 Task: Invite Team Member Softage.1@softage.net to Workspace Debt Financing. Invite Team Member Softage.2@softage.net to Workspace Debt Financing. Invite Team Member Softage.3@softage.net to Workspace Debt Financing. Invite Team Member Softage.4@softage.net to Workspace Debt Financing
Action: Mouse moved to (726, 99)
Screenshot: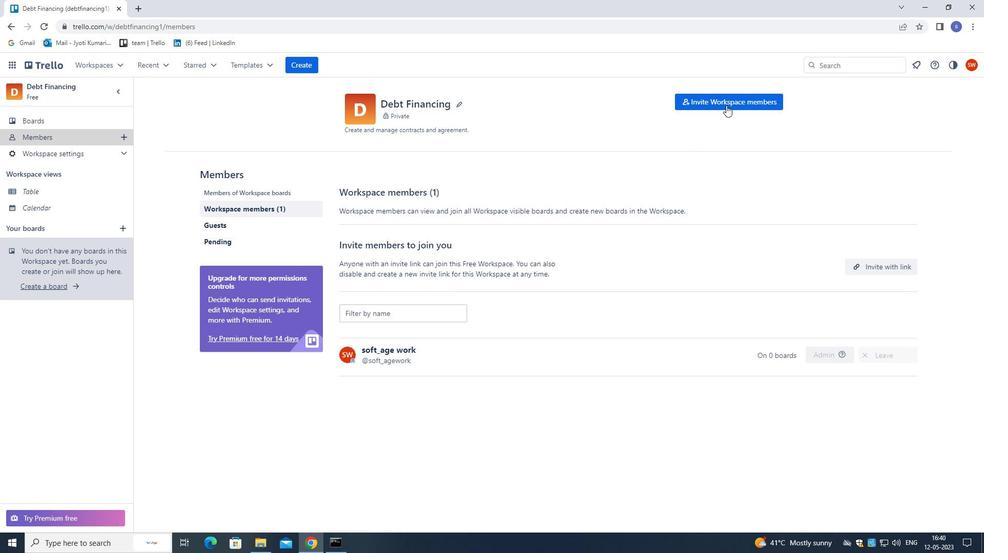 
Action: Mouse pressed left at (726, 99)
Screenshot: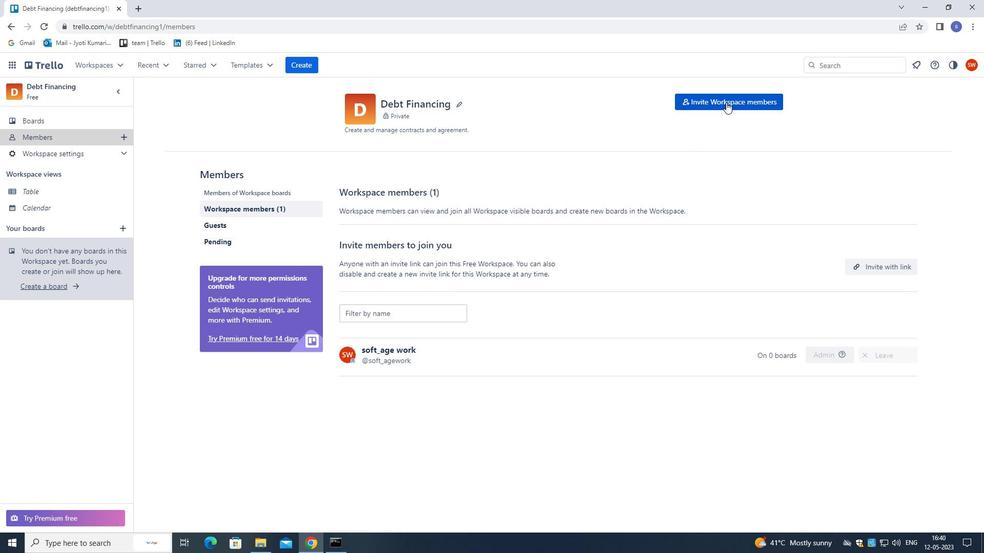 
Action: Mouse moved to (614, 34)
Screenshot: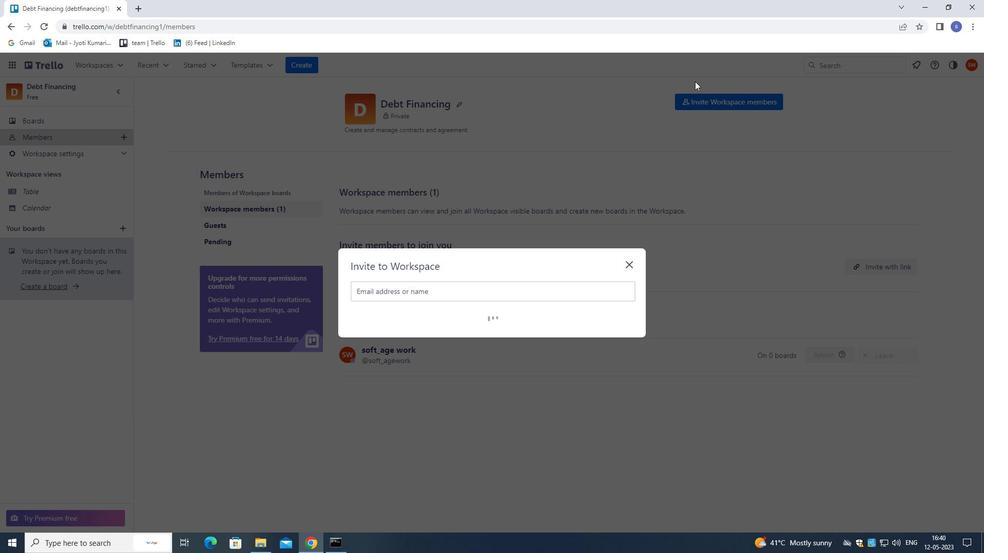 
Action: Key pressed softage.1<Key.shift>@SOFTAGE.NET
Screenshot: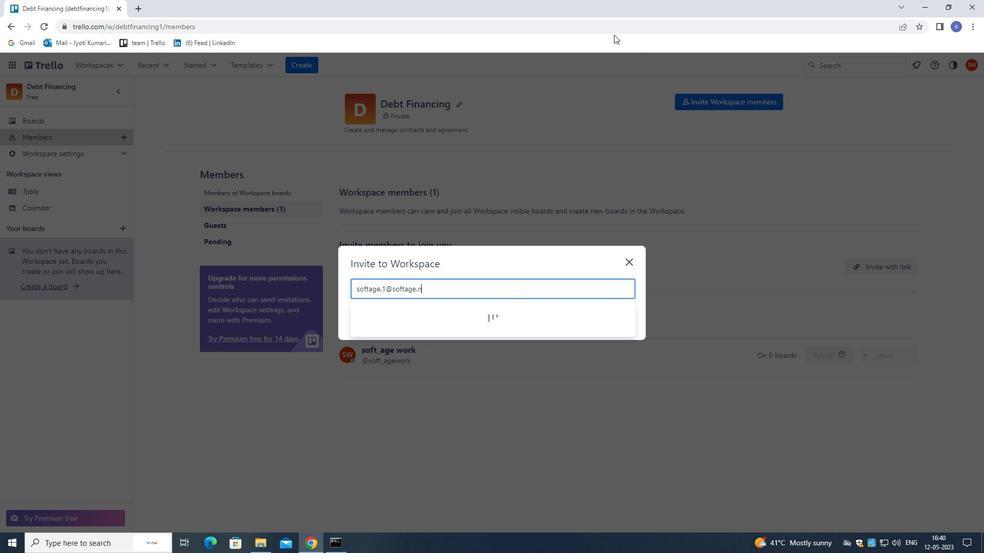 
Action: Mouse moved to (452, 321)
Screenshot: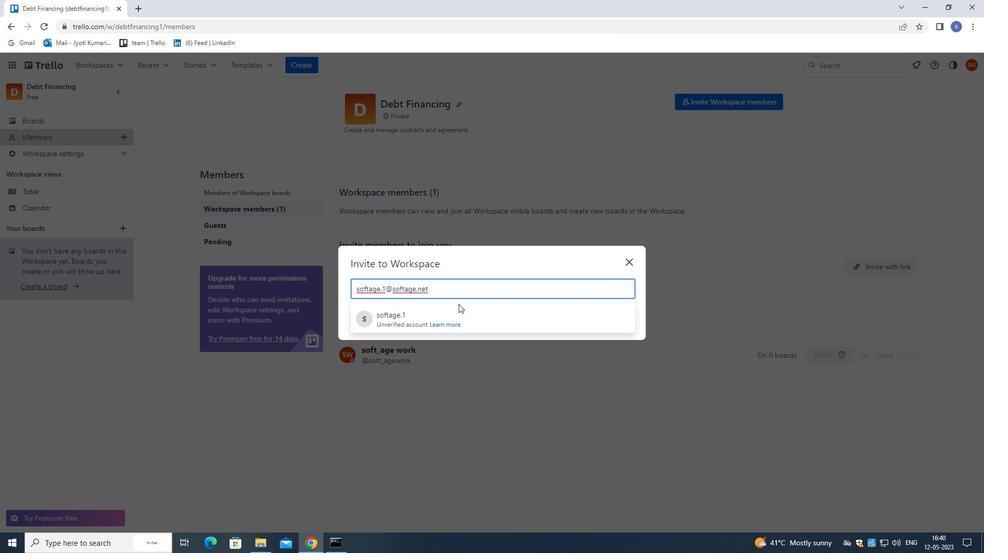 
Action: Mouse pressed left at (452, 321)
Screenshot: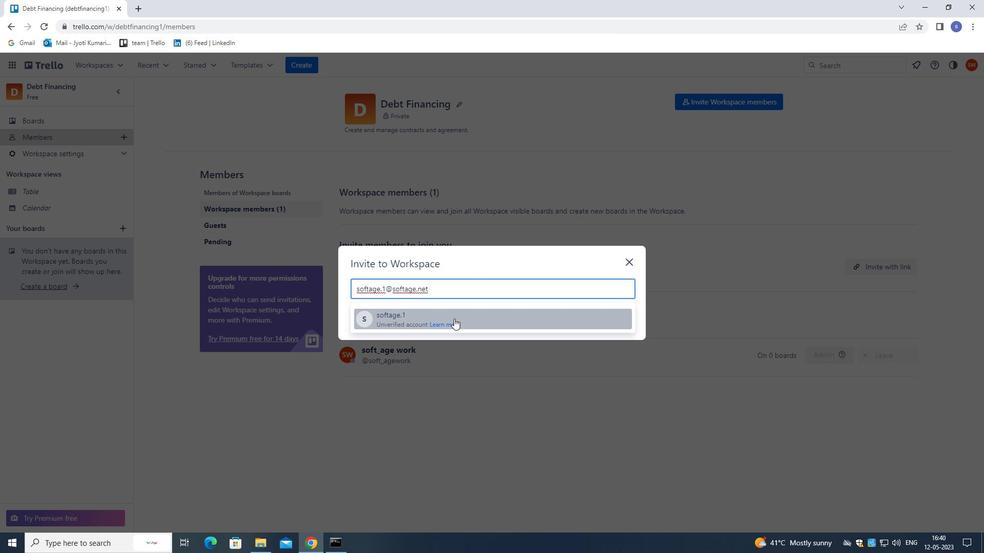 
Action: Mouse moved to (80, 0)
Screenshot: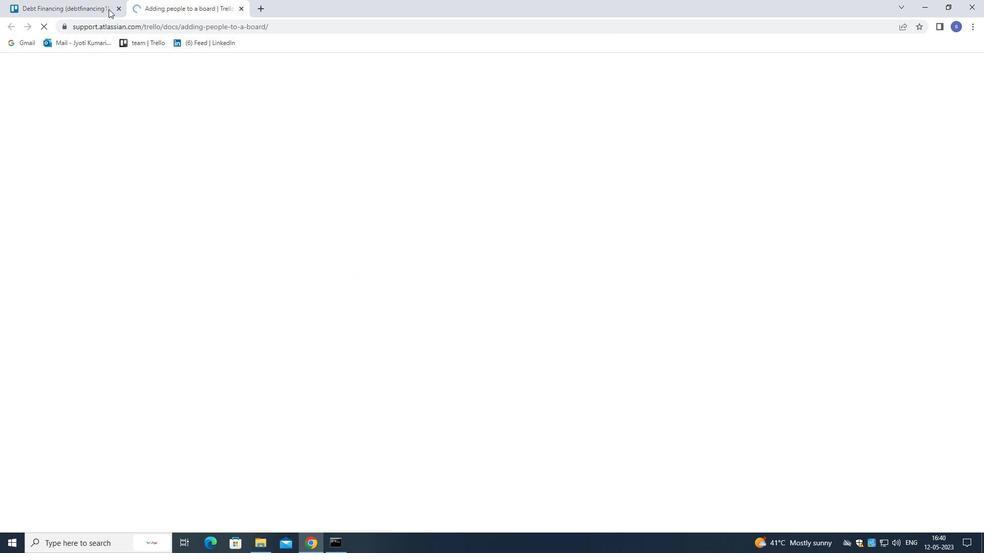 
Action: Mouse pressed left at (80, 0)
Screenshot: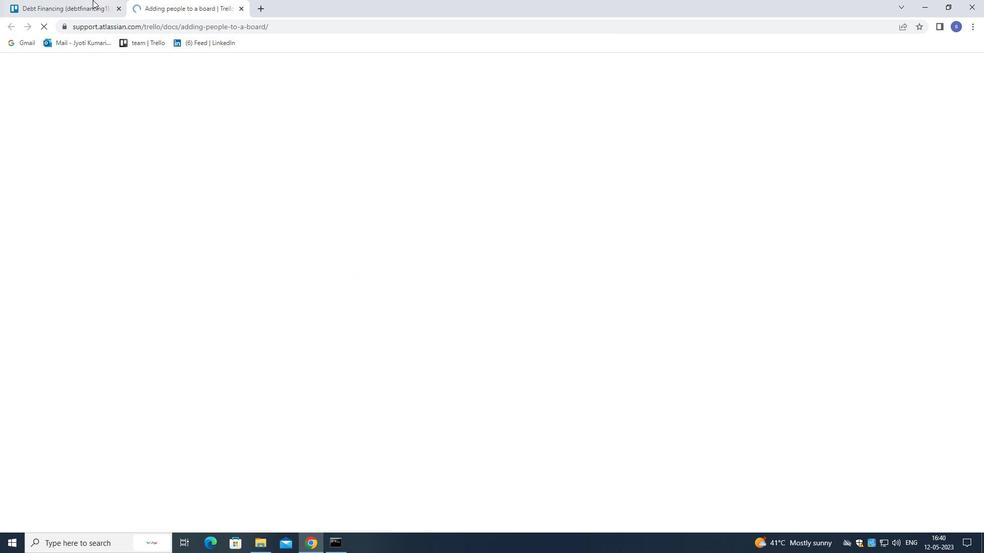 
Action: Mouse moved to (402, 316)
Screenshot: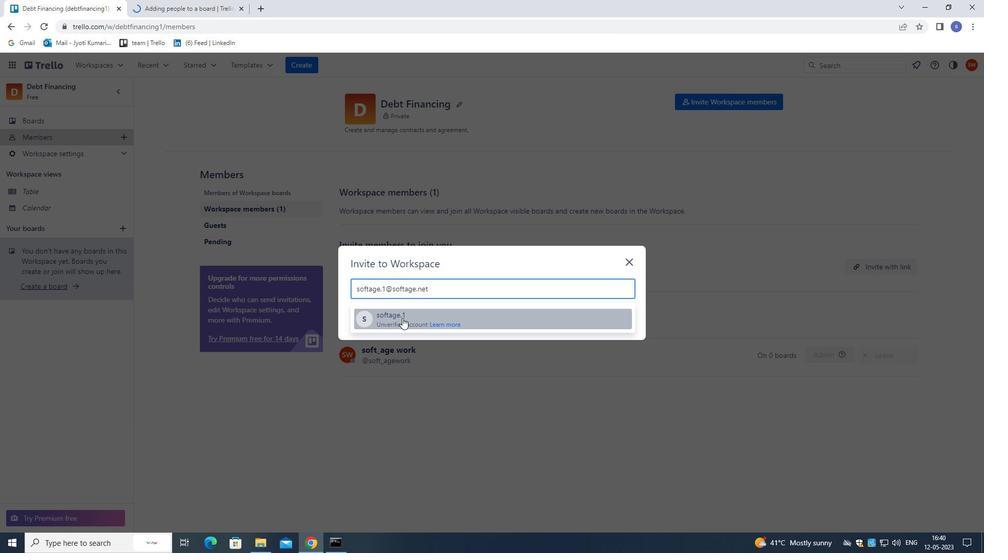 
Action: Mouse pressed left at (402, 316)
Screenshot: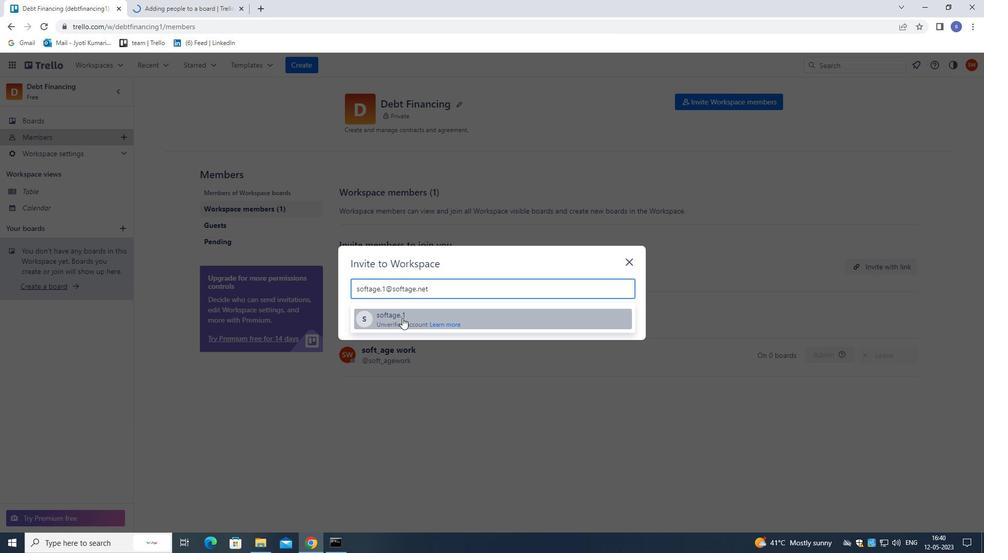 
Action: Mouse moved to (606, 263)
Screenshot: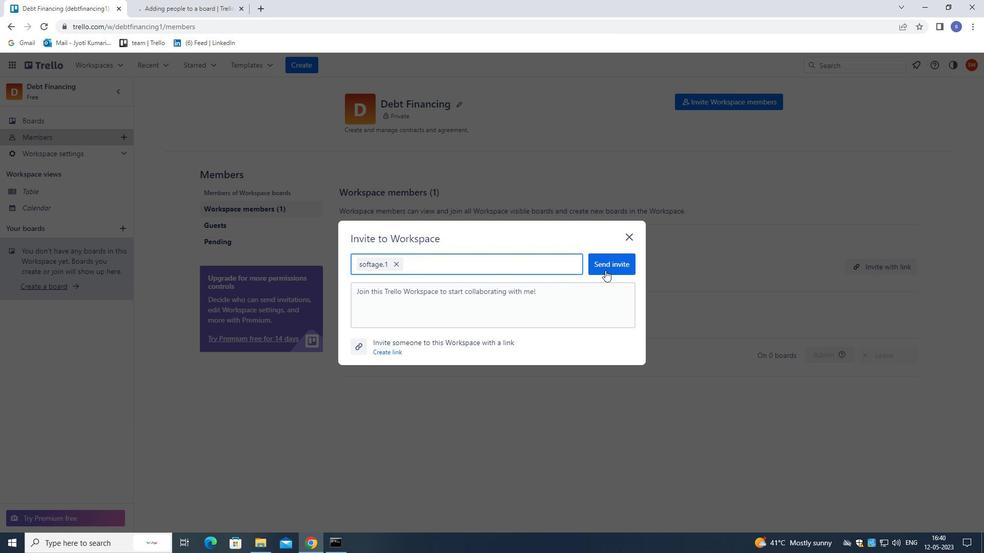 
Action: Mouse pressed left at (606, 263)
Screenshot: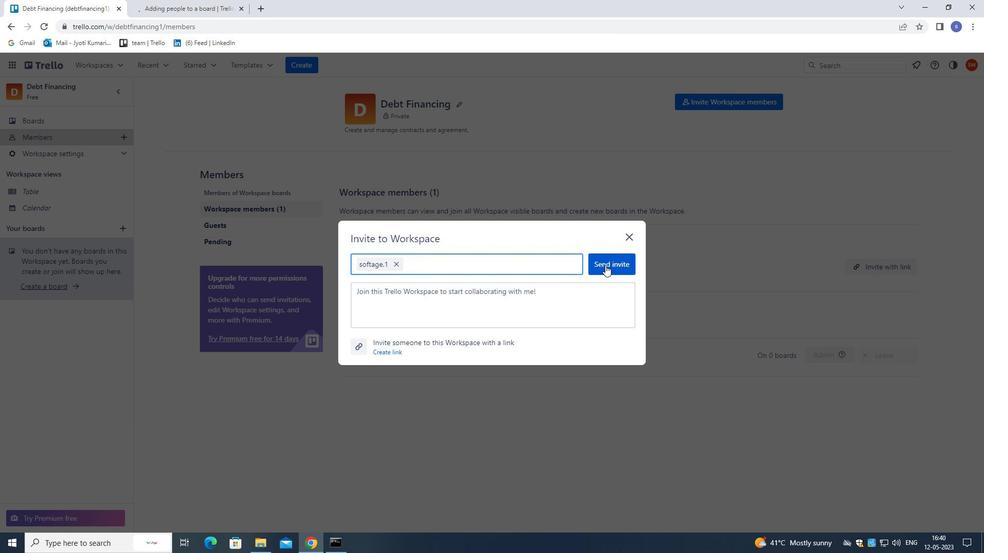 
Action: Mouse moved to (703, 99)
Screenshot: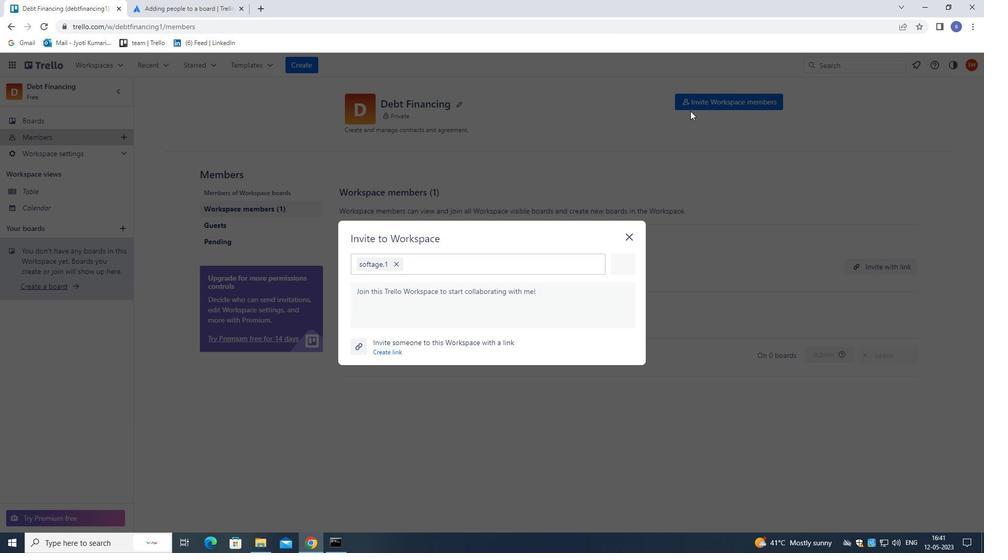 
Action: Mouse pressed left at (703, 99)
Screenshot: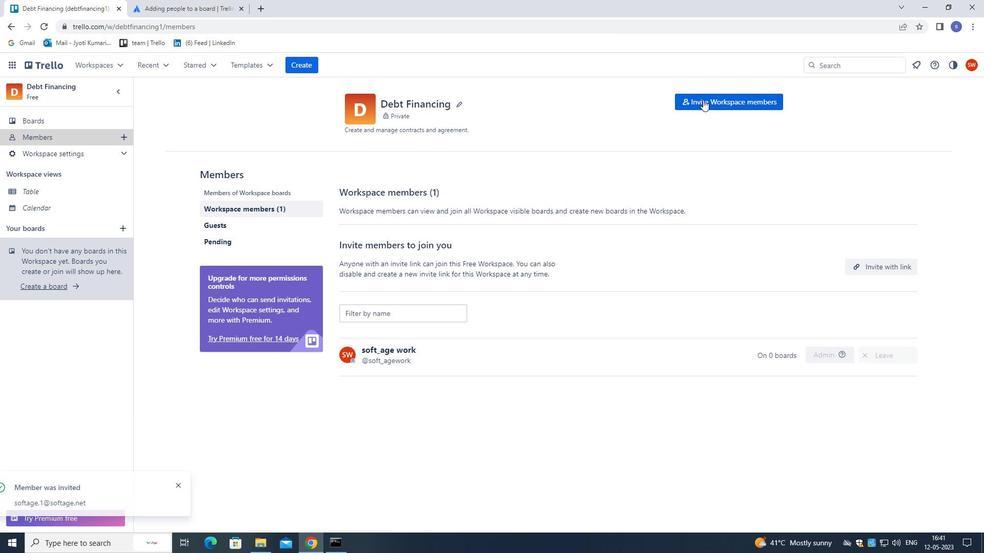 
Action: Mouse moved to (657, 88)
Screenshot: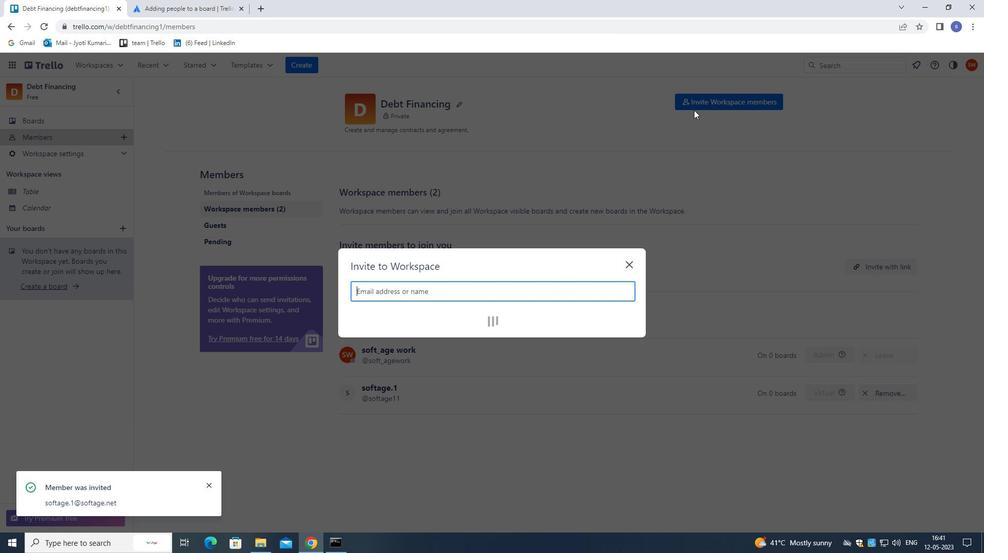 
Action: Key pressed SOFTAGE.2<Key.shift>@SODFT<Key.backspace><Key.backspace><Key.backspace>D<Key.backspace>FTAGE.NET
Screenshot: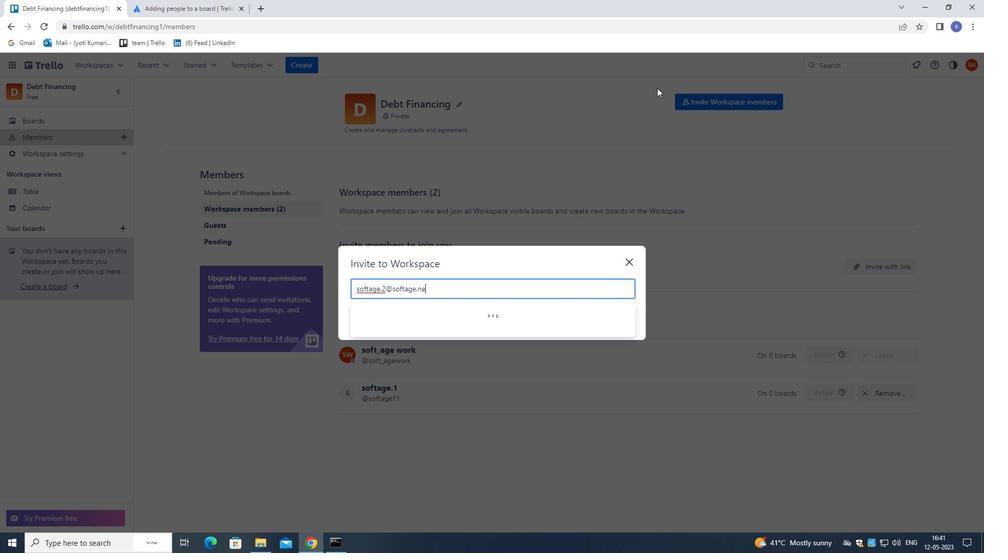 
Action: Mouse moved to (436, 308)
Screenshot: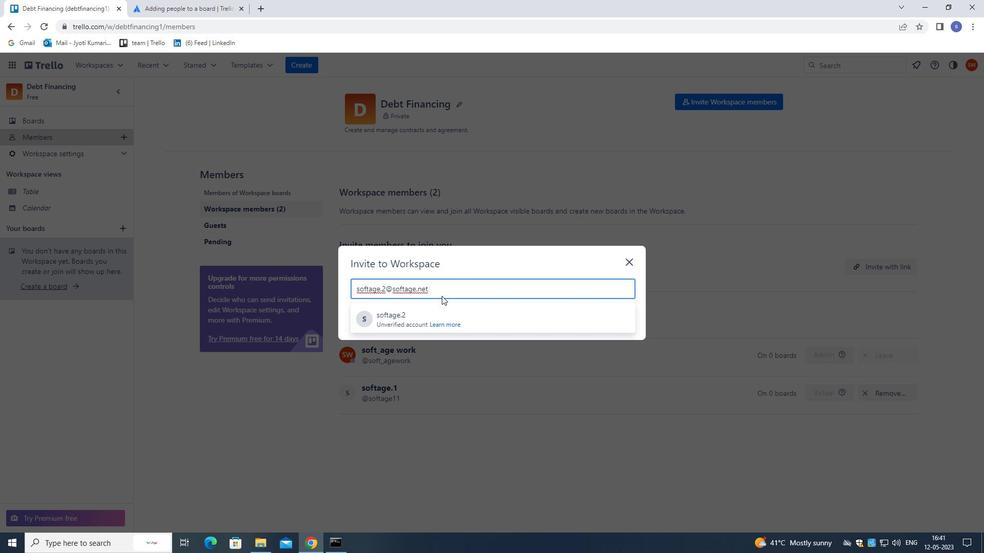 
Action: Mouse pressed left at (436, 308)
Screenshot: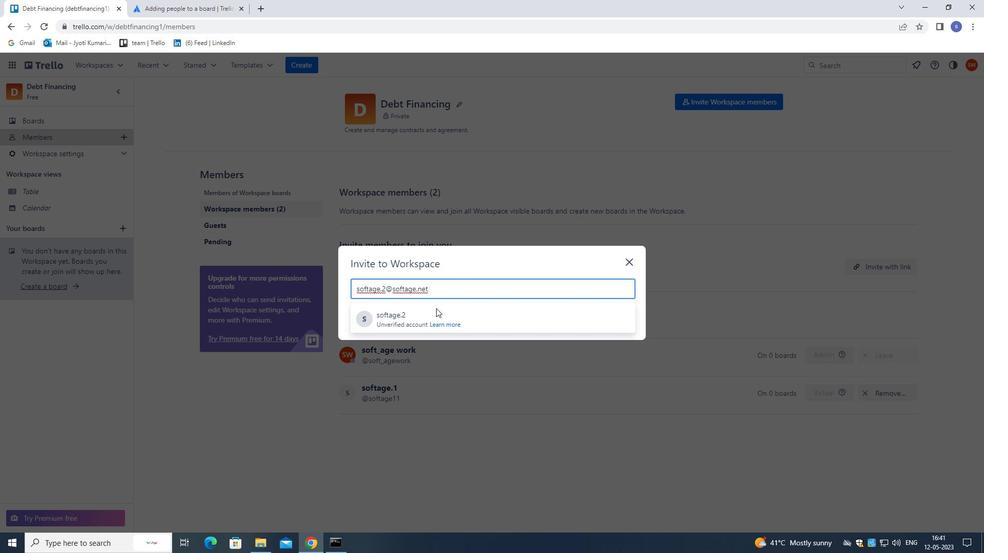 
Action: Mouse moved to (610, 265)
Screenshot: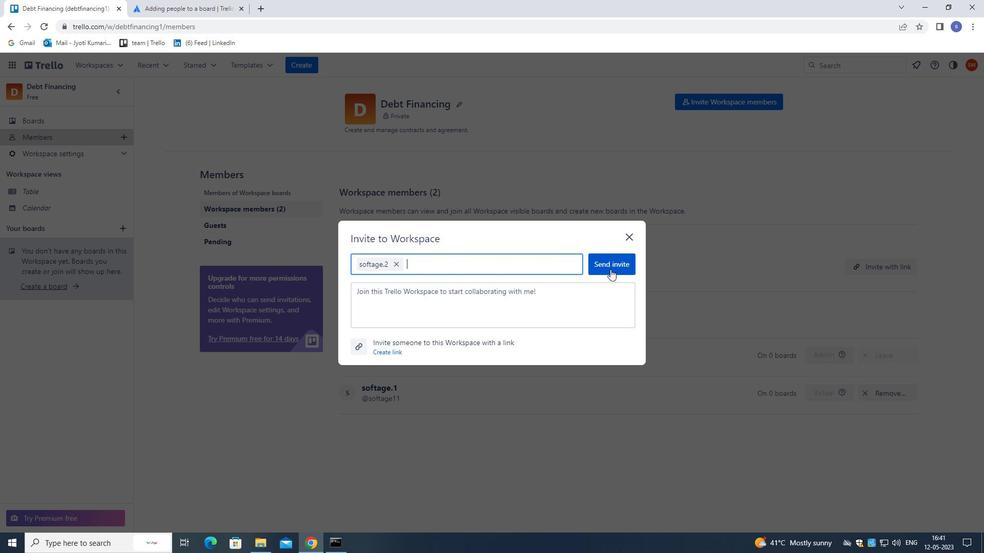 
Action: Mouse pressed left at (610, 265)
Screenshot: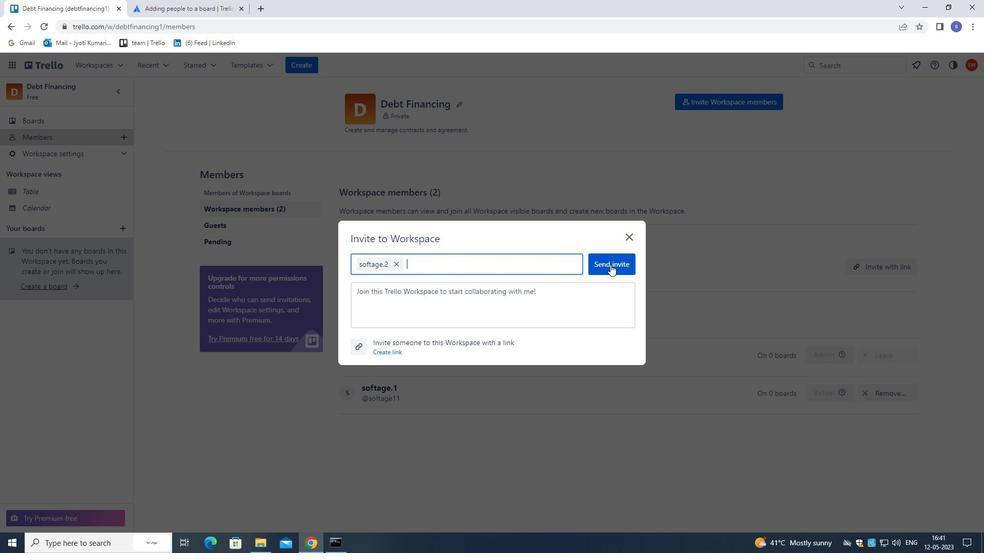 
Action: Mouse moved to (708, 99)
Screenshot: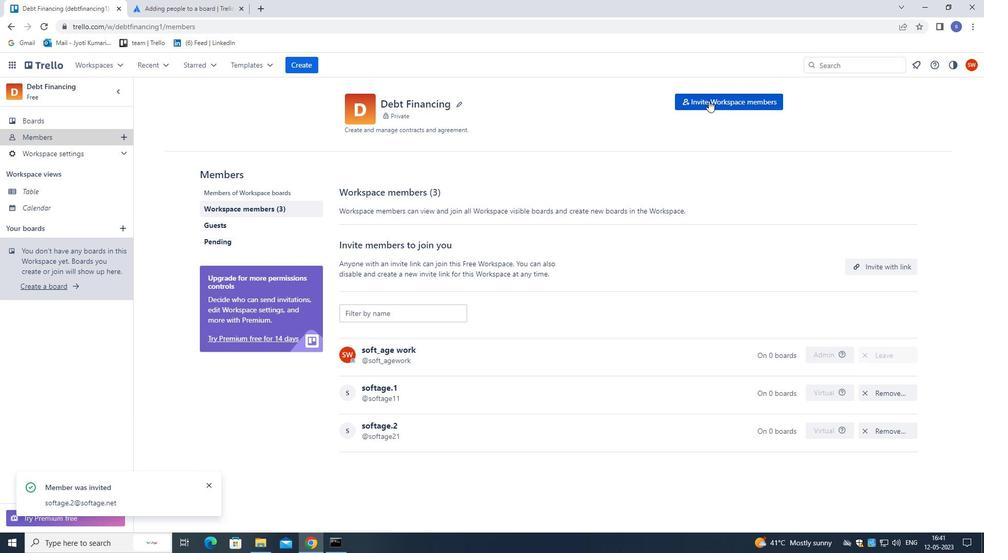 
Action: Mouse pressed left at (708, 99)
Screenshot: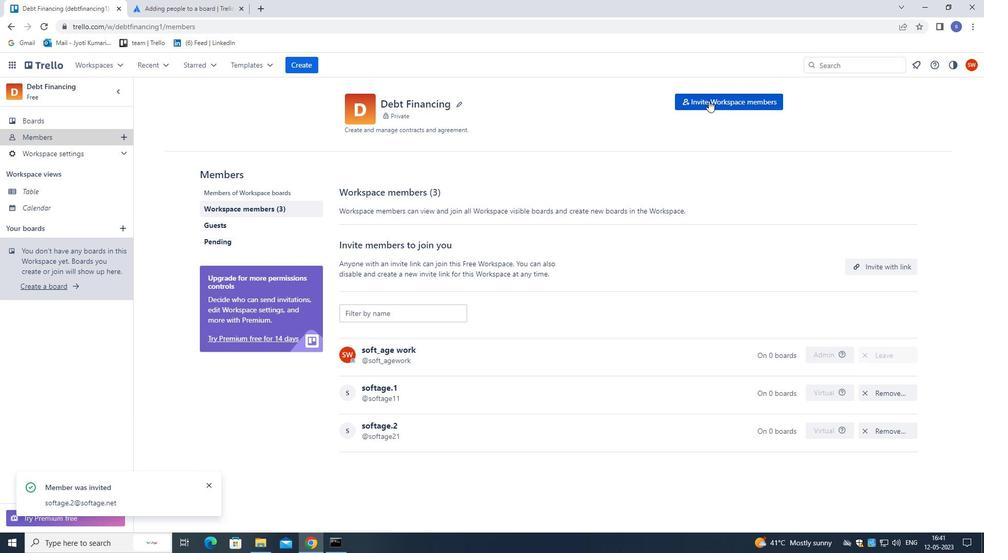 
Action: Mouse moved to (645, 122)
Screenshot: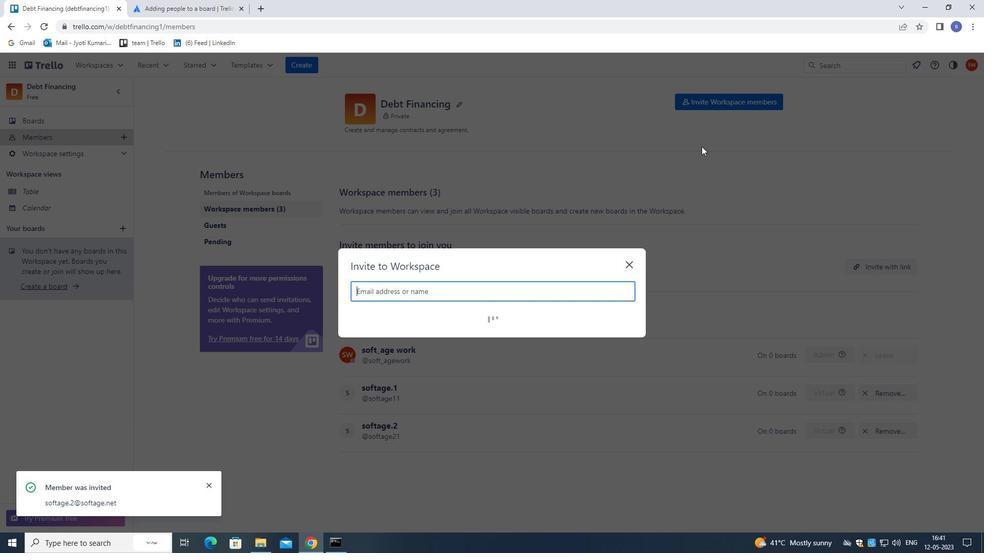 
Action: Key pressed SOFTAGE.3<Key.shift>2O<Key.backspace><Key.backspace><Key.shift>@SOFTAGE.NET
Screenshot: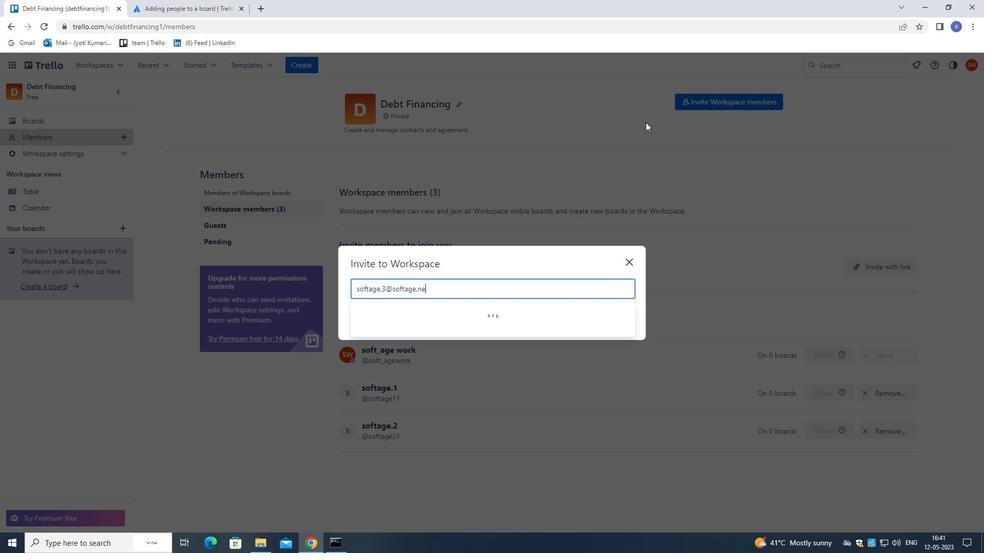 
Action: Mouse moved to (419, 313)
Screenshot: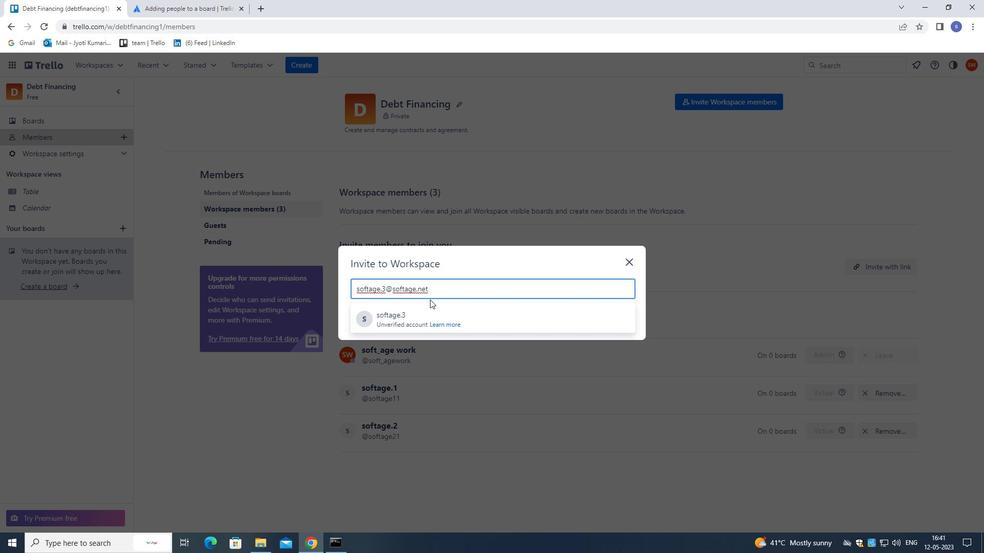 
Action: Mouse pressed left at (419, 313)
Screenshot: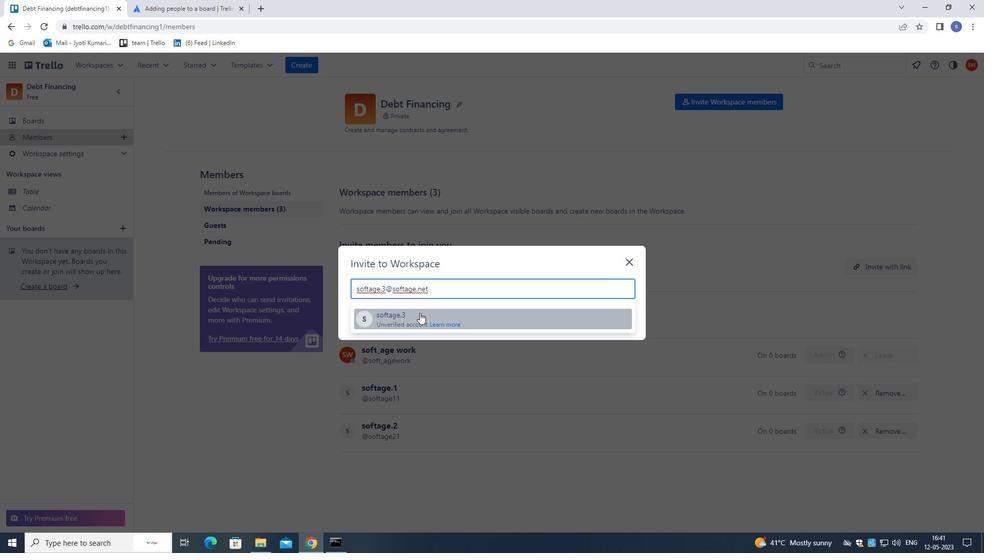 
Action: Mouse moved to (598, 263)
Screenshot: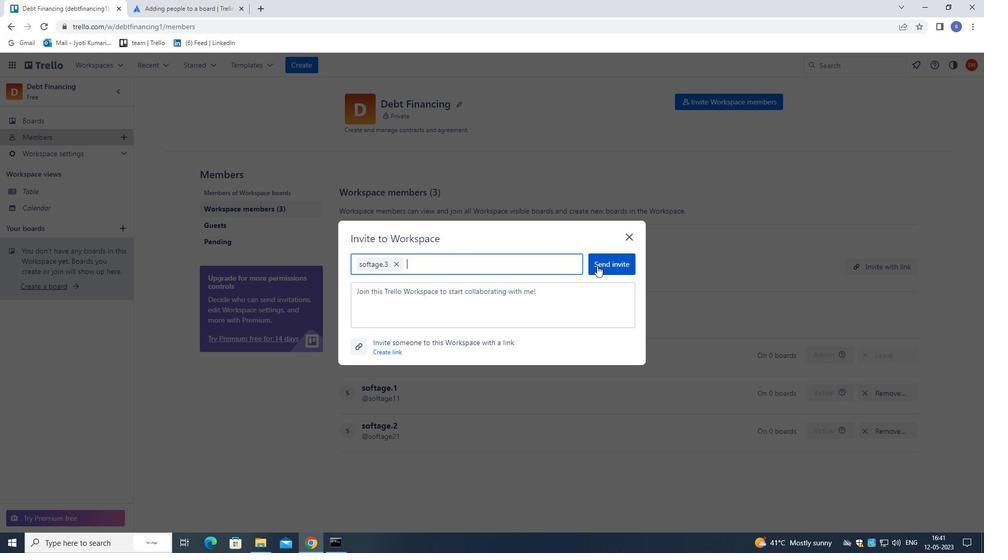 
Action: Mouse pressed left at (598, 263)
Screenshot: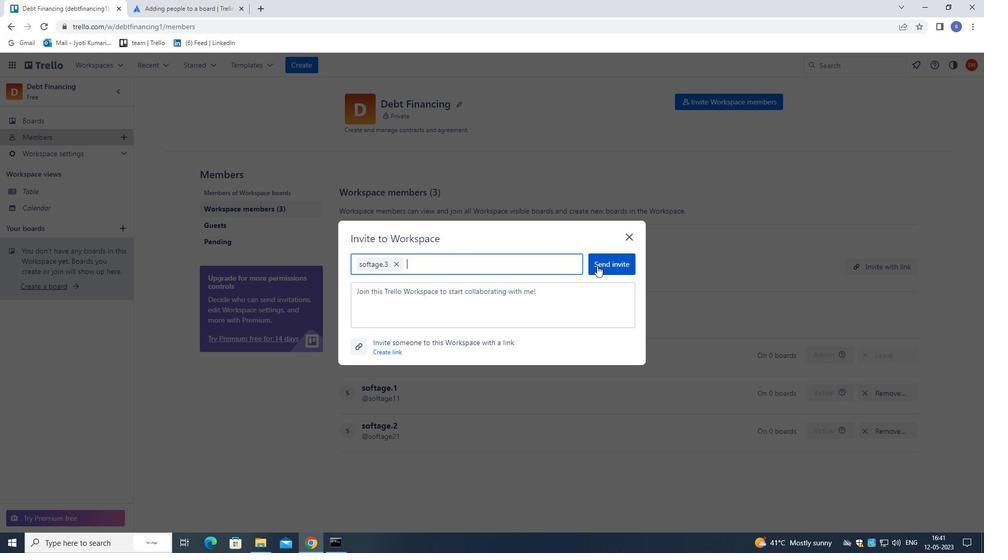 
Action: Mouse moved to (701, 100)
Screenshot: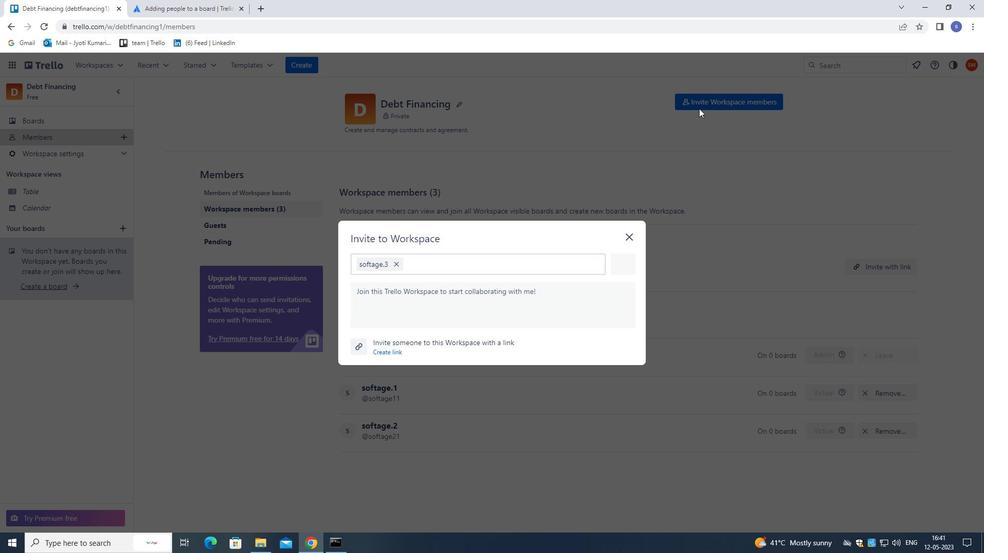 
Action: Mouse pressed left at (701, 100)
Screenshot: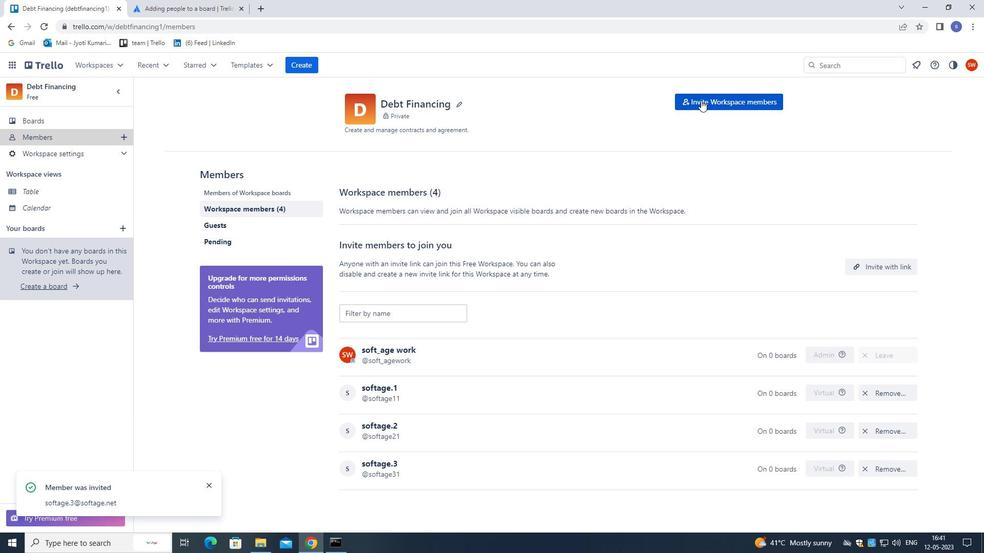 
Action: Mouse moved to (639, 115)
Screenshot: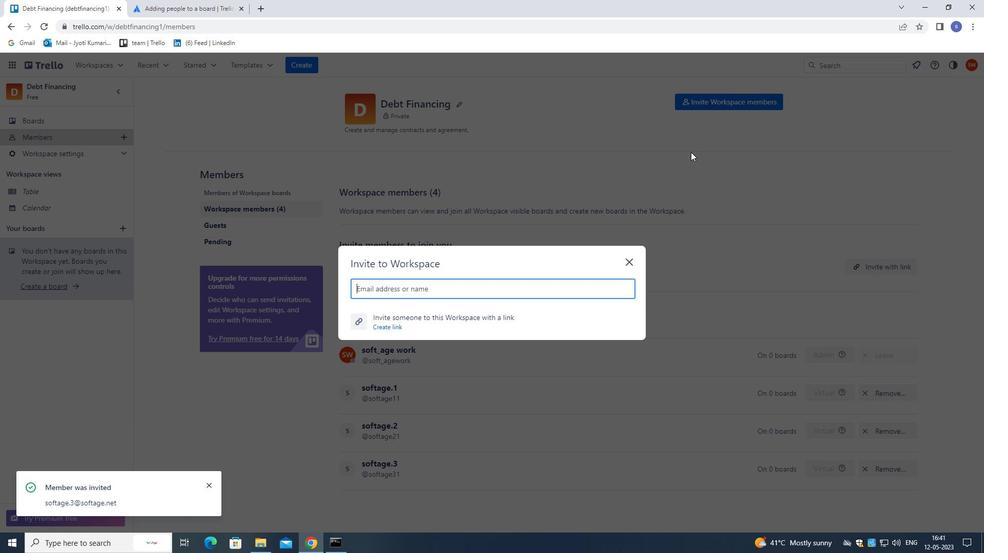 
Action: Key pressed SOFTAGE,<Key.backspace>.4<Key.shift><Key.shift><Key.shift><Key.shift><Key.shift><Key.shift><Key.shift><Key.shift><Key.shift><Key.shift>@SOFTAGE.NET<Key.enter>
Screenshot: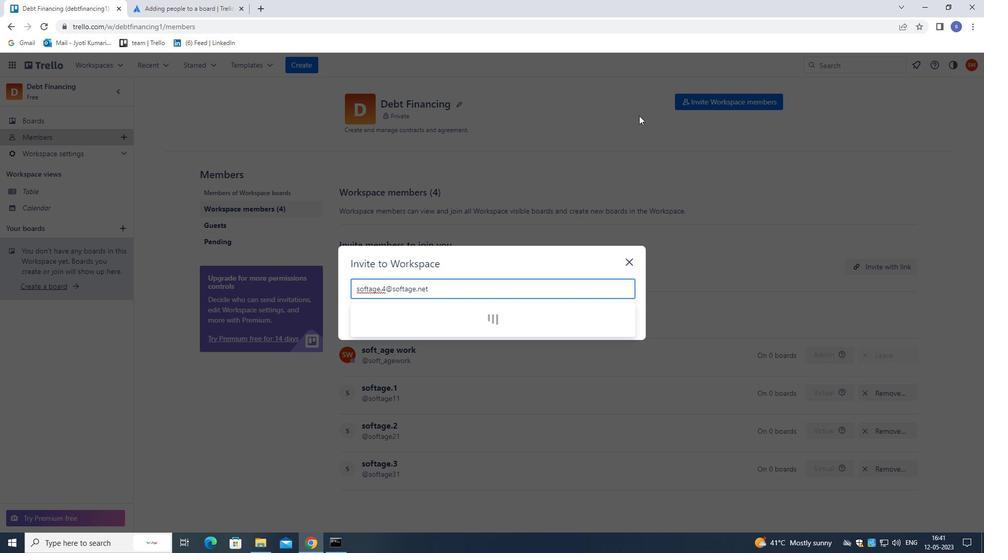 
Action: Mouse moved to (618, 260)
Screenshot: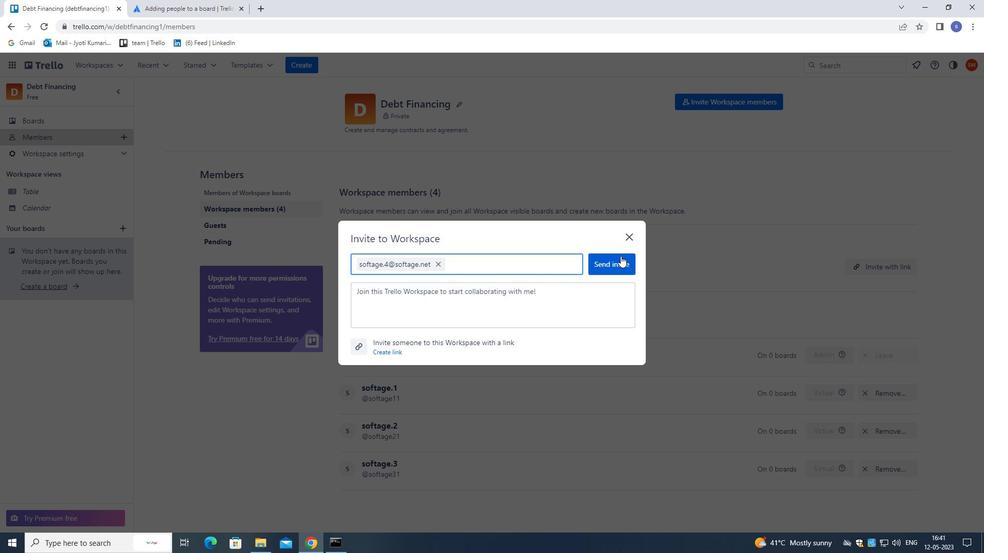 
Action: Mouse pressed left at (618, 260)
Screenshot: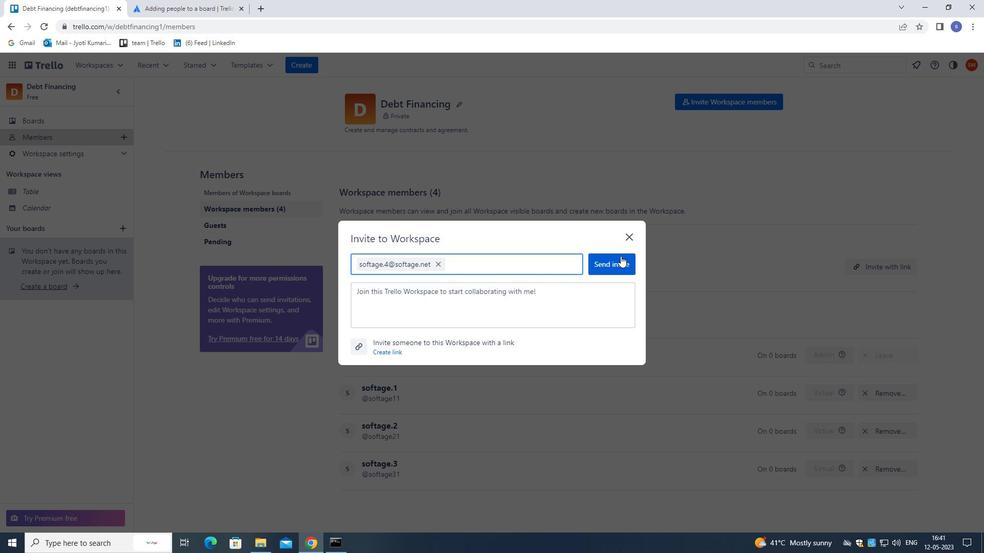 
Action: Mouse moved to (589, 199)
Screenshot: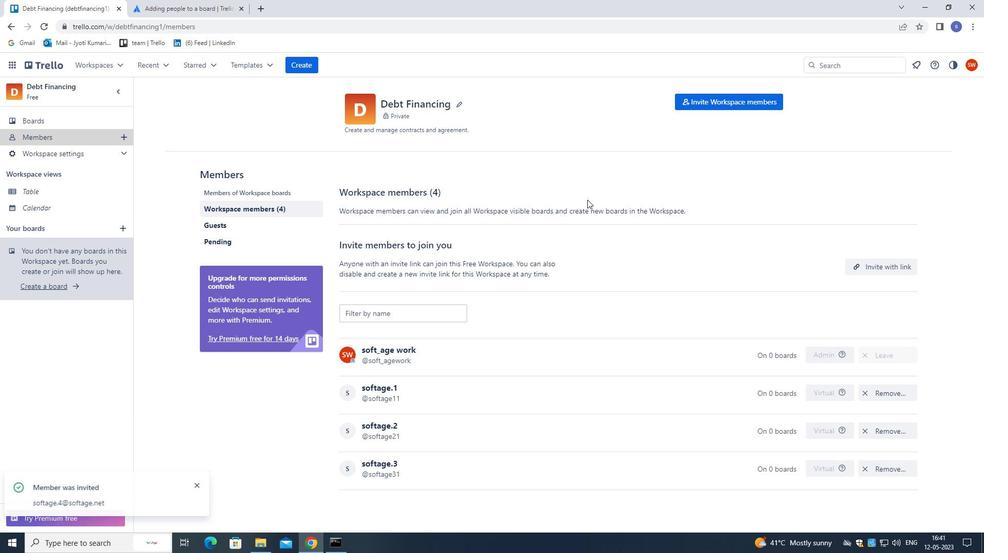 
